 Task: Open Card Card0000000330 in Board Board0000000083 in Workspace WS0000000028 in Trello. Add Member nikhrathi889@gmail.com to Card Card0000000330 in Board Board0000000083 in Workspace WS0000000028 in Trello. Add Blue Label titled Label0000000330 to Card Card0000000330 in Board Board0000000083 in Workspace WS0000000028 in Trello. Add Checklist CL0000000330 to Card Card0000000330 in Board Board0000000083 in Workspace WS0000000028 in Trello. Add Dates with Start Date as Sep 01 2023 and Due Date as Sep 30 2023 to Card Card0000000330 in Board Board0000000083 in Workspace WS0000000028 in Trello
Action: Mouse moved to (298, 288)
Screenshot: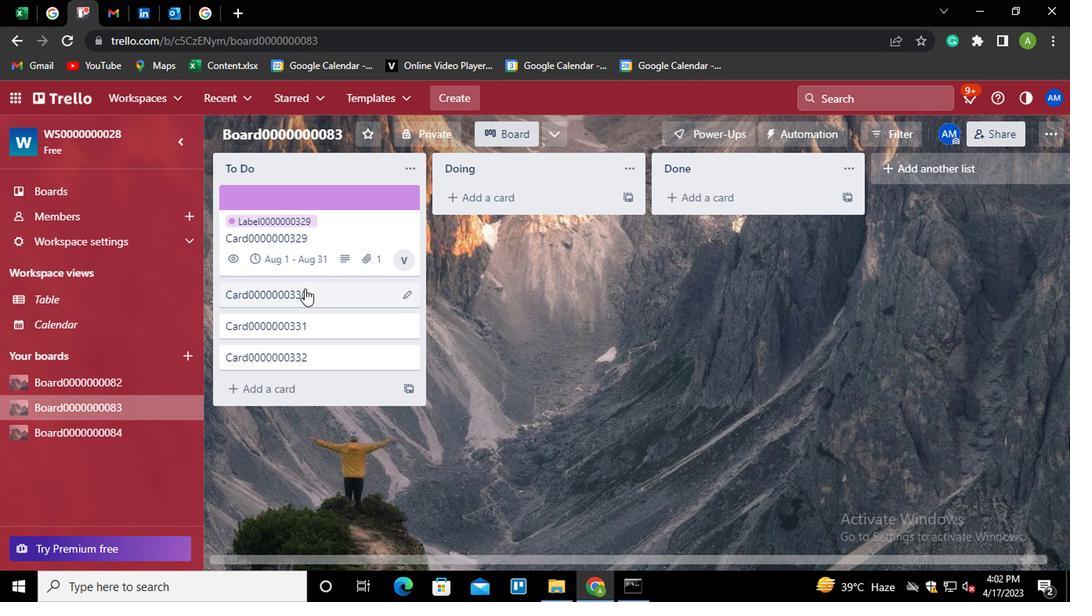 
Action: Mouse pressed left at (298, 288)
Screenshot: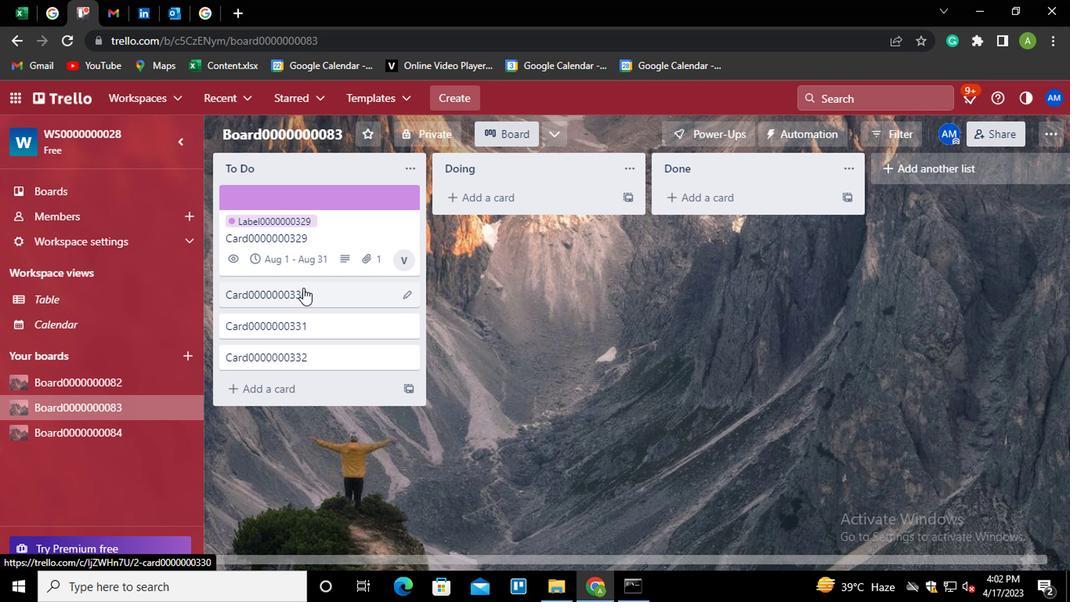 
Action: Mouse moved to (695, 220)
Screenshot: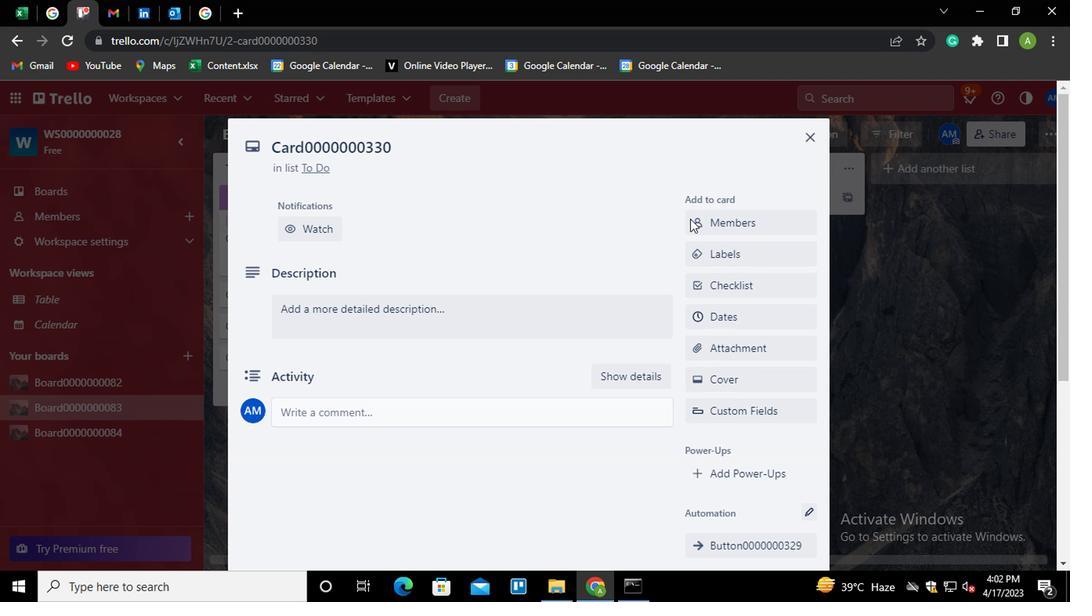 
Action: Mouse pressed left at (695, 220)
Screenshot: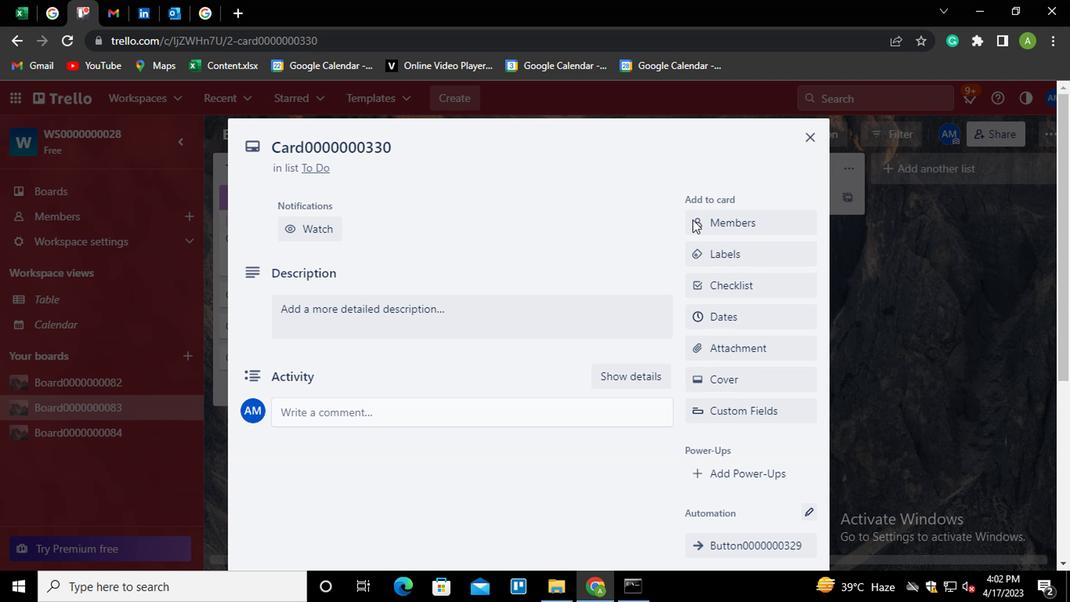 
Action: Mouse moved to (724, 272)
Screenshot: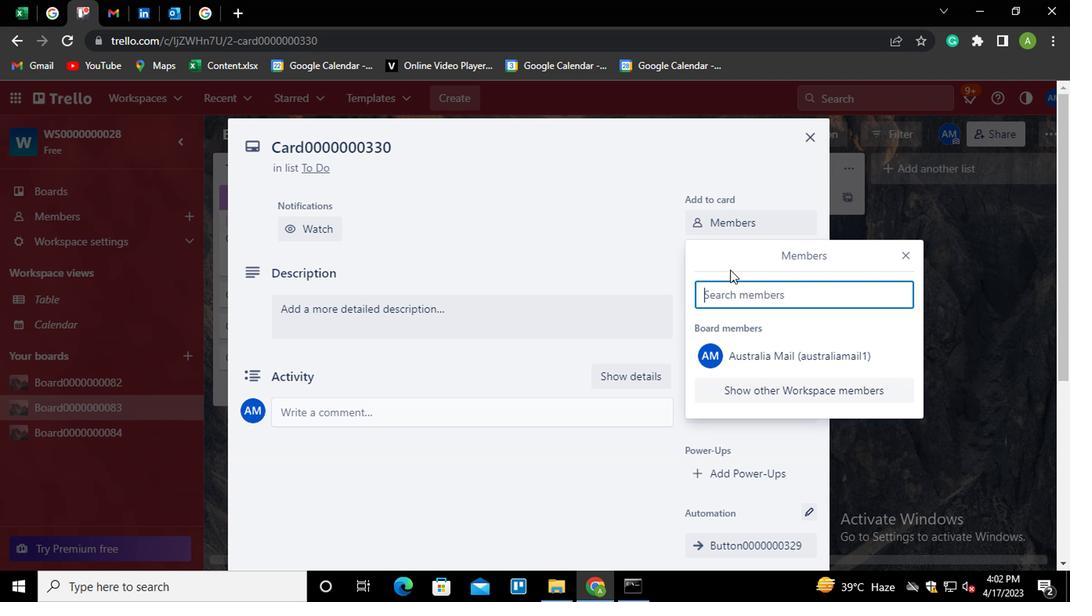 
Action: Key pressed nikhrathi889<Key.shift>@GMAIL.COM
Screenshot: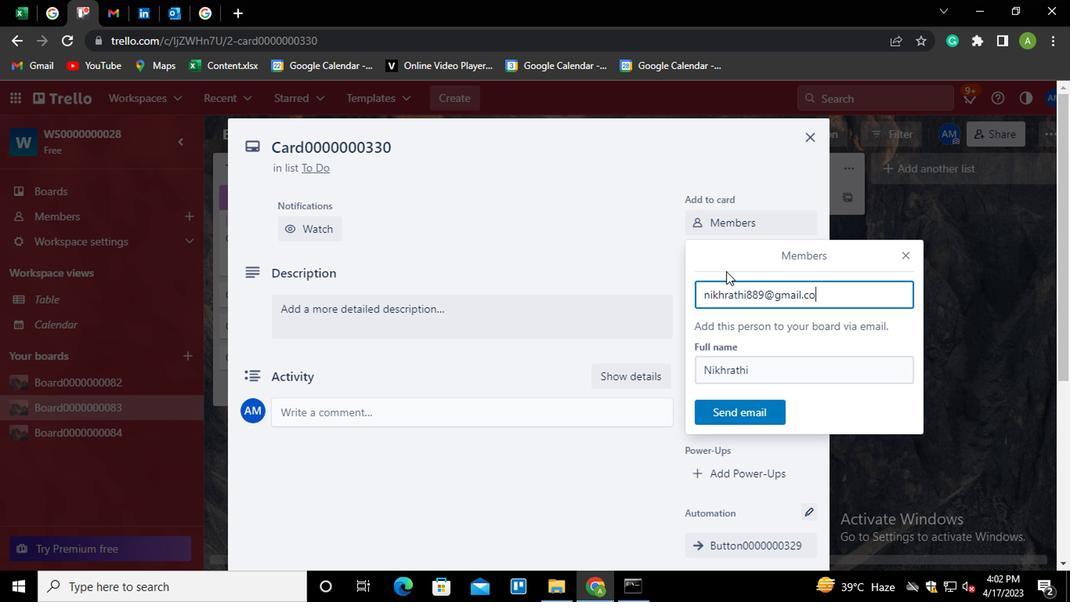 
Action: Mouse moved to (746, 417)
Screenshot: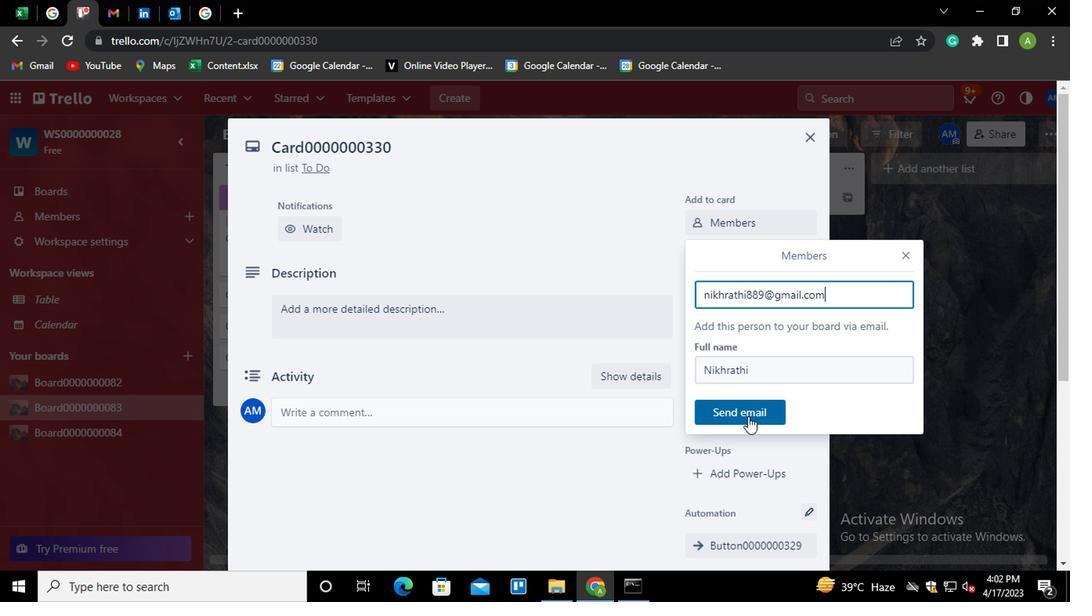 
Action: Mouse pressed left at (746, 417)
Screenshot: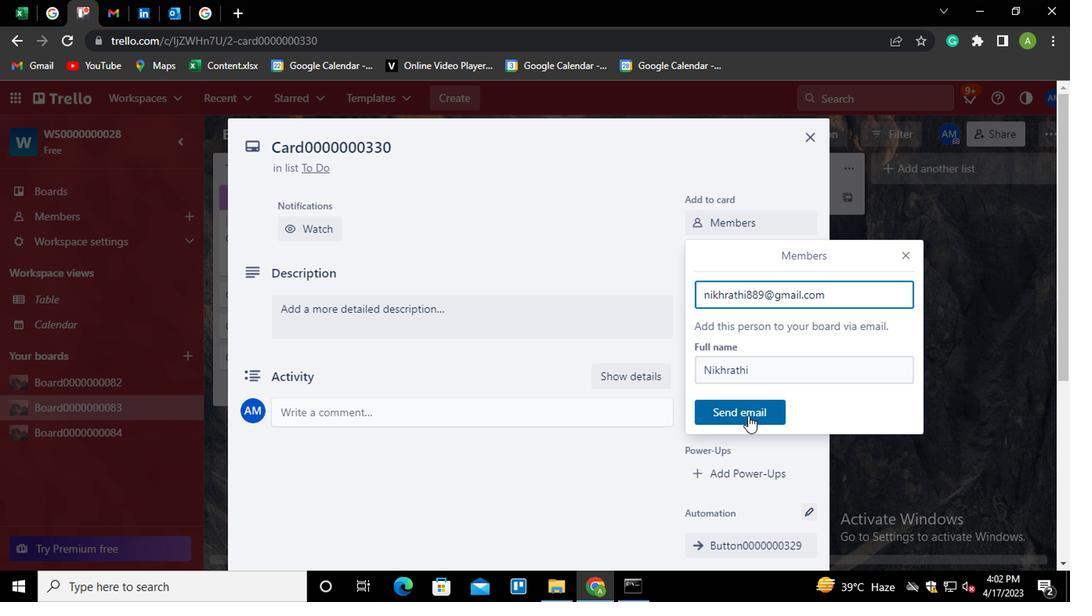 
Action: Mouse moved to (743, 256)
Screenshot: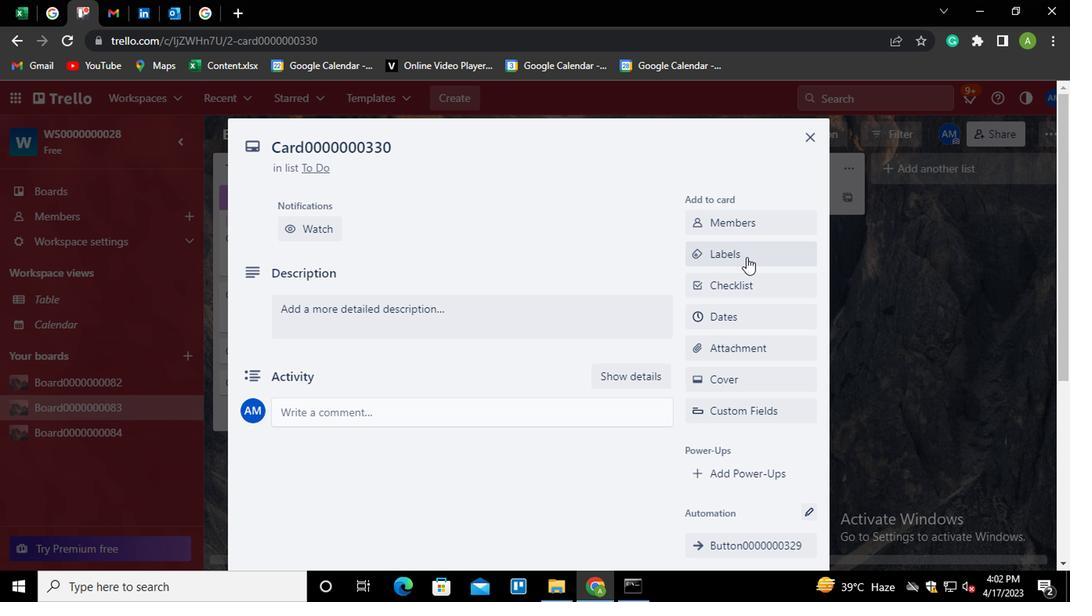 
Action: Mouse pressed left at (743, 256)
Screenshot: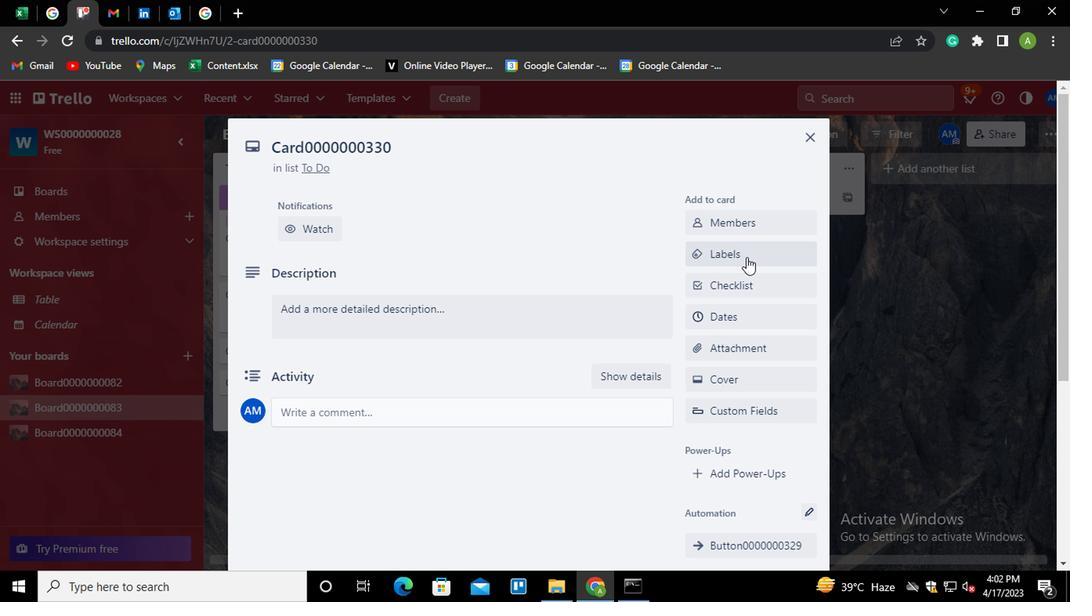 
Action: Mouse moved to (783, 380)
Screenshot: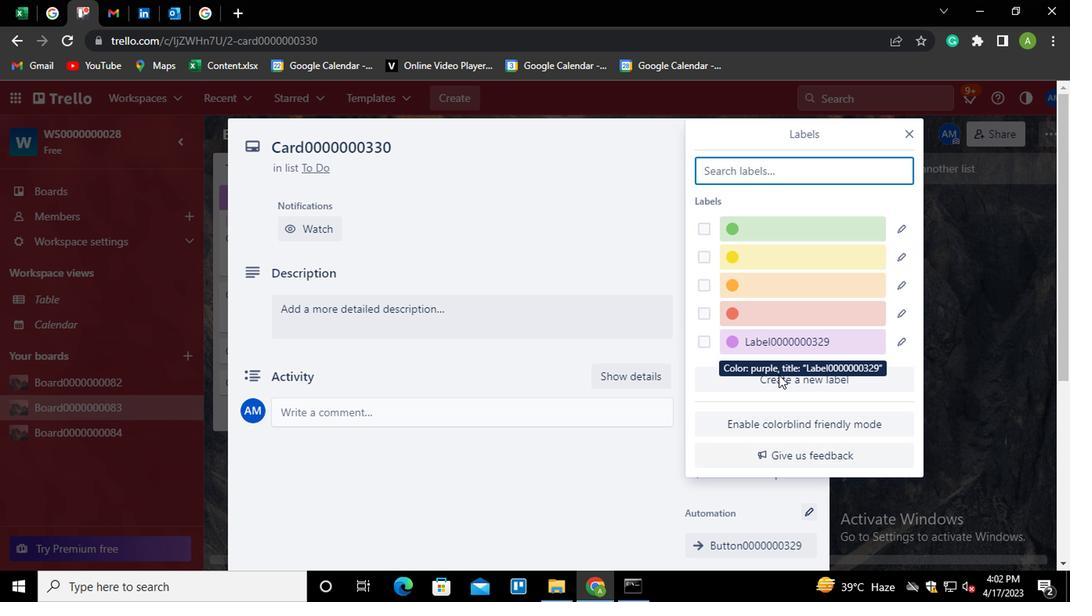 
Action: Mouse pressed left at (783, 380)
Screenshot: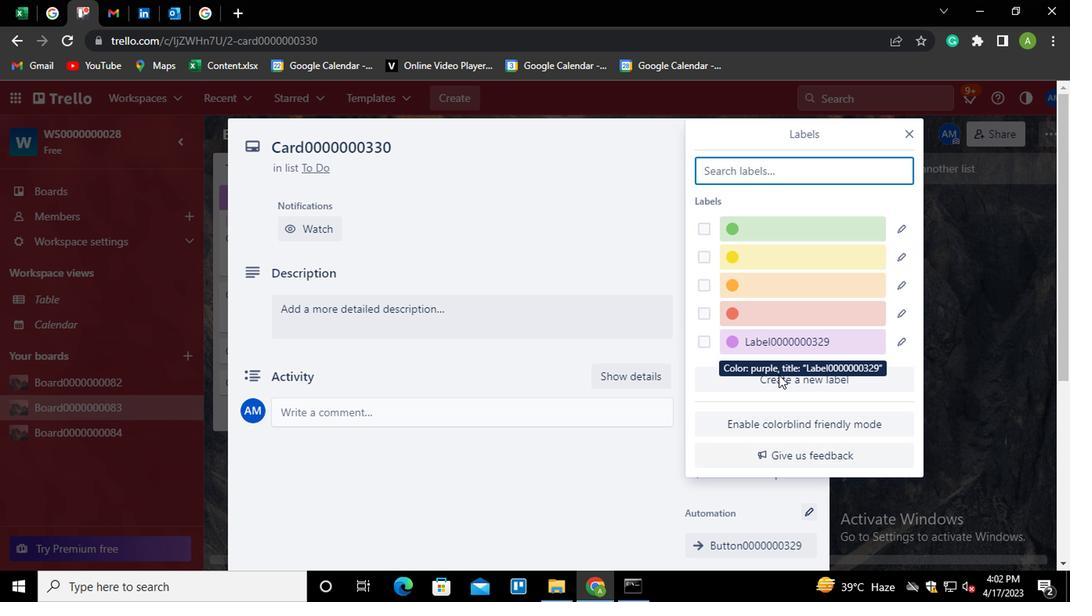 
Action: Mouse moved to (735, 273)
Screenshot: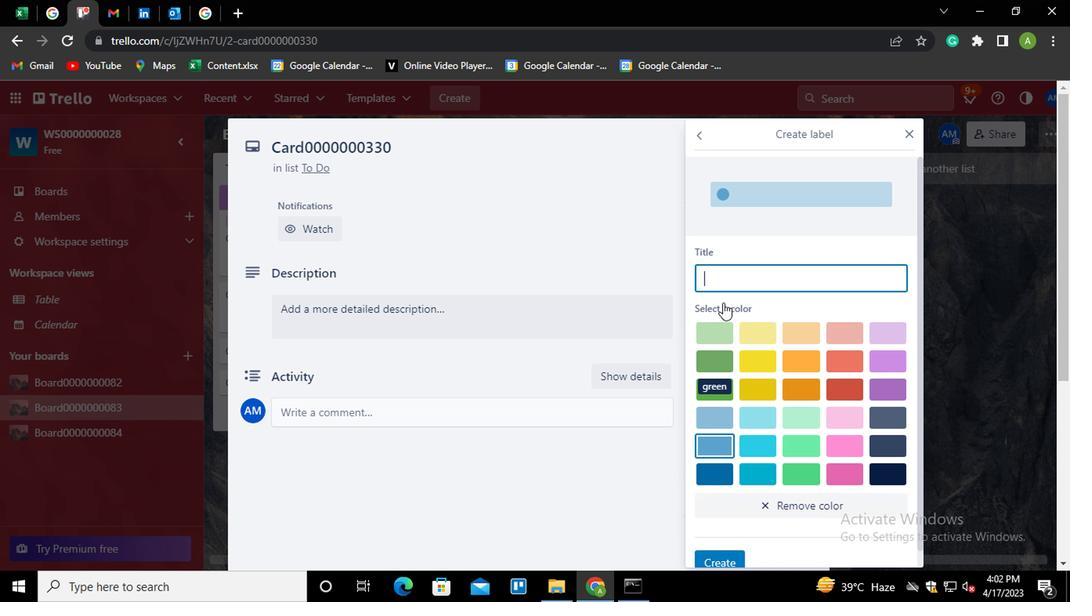 
Action: Mouse pressed left at (735, 273)
Screenshot: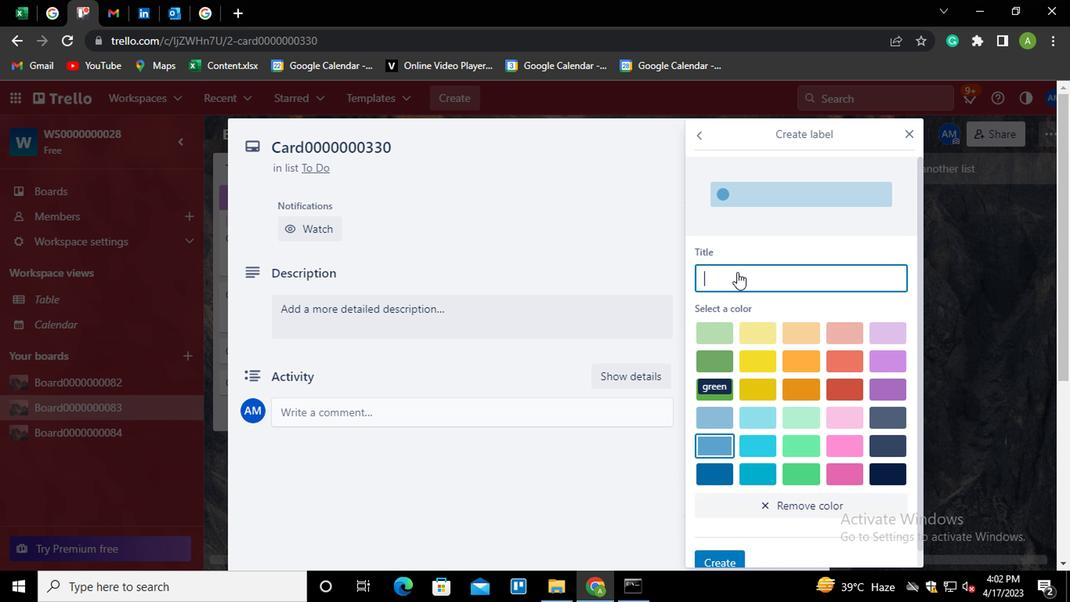 
Action: Key pressed <Key.shift>LABEL0000000330
Screenshot: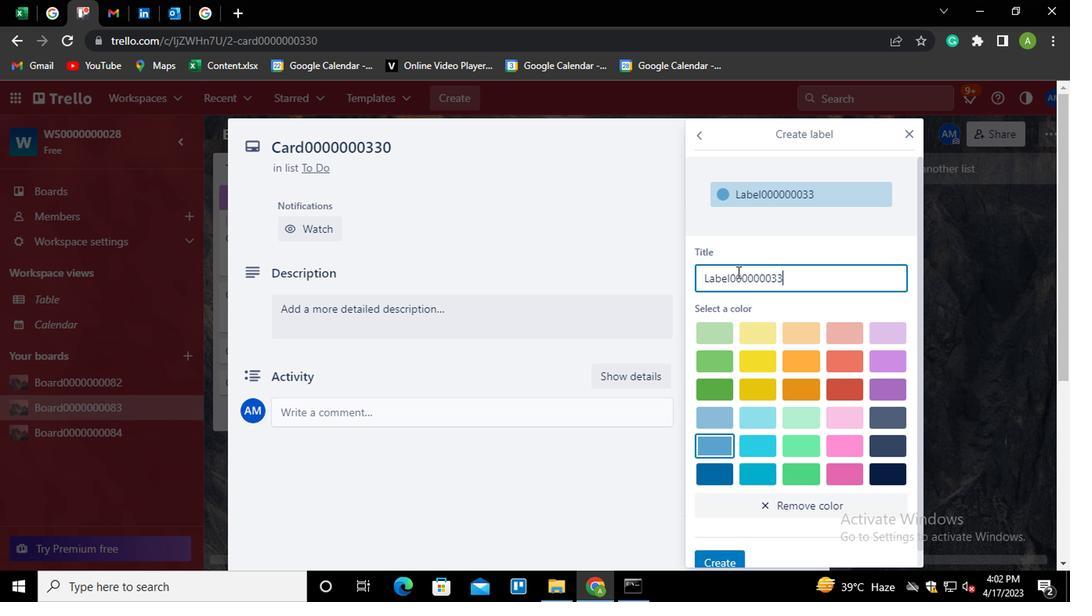 
Action: Mouse moved to (723, 555)
Screenshot: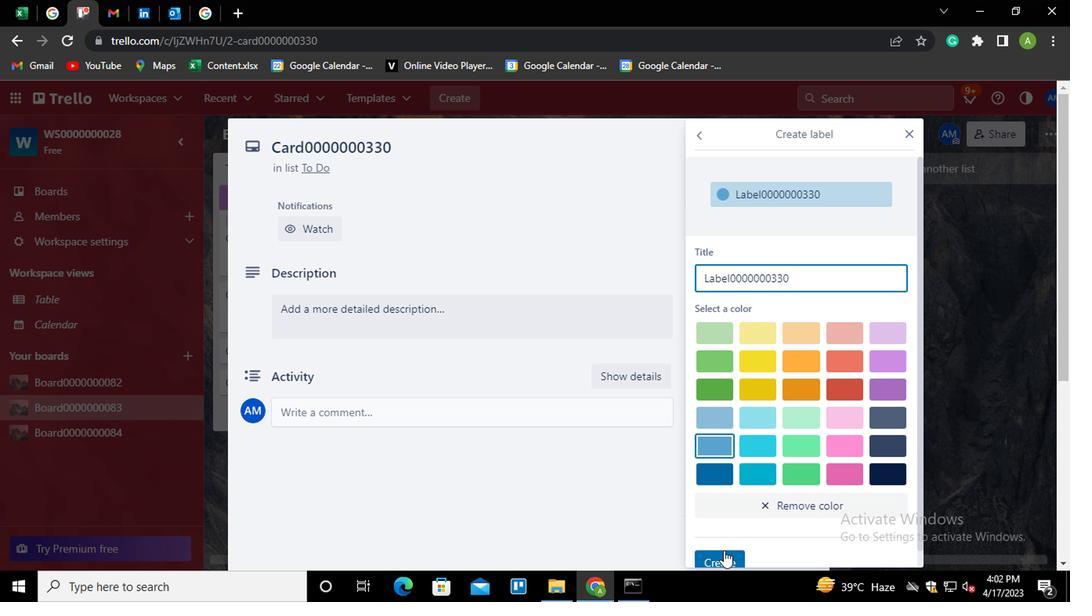 
Action: Mouse pressed left at (723, 555)
Screenshot: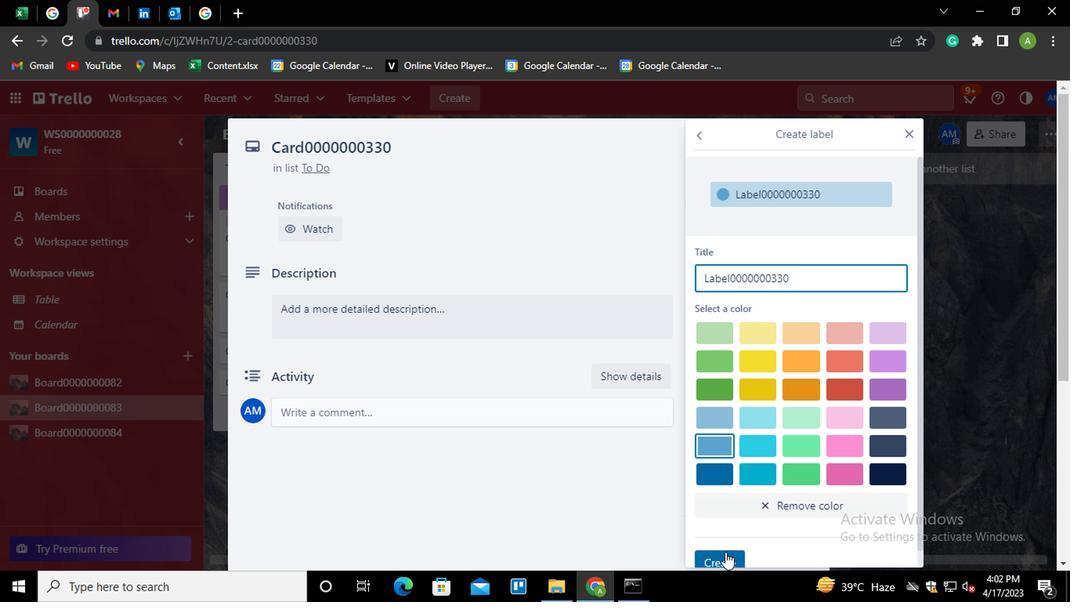 
Action: Mouse moved to (645, 269)
Screenshot: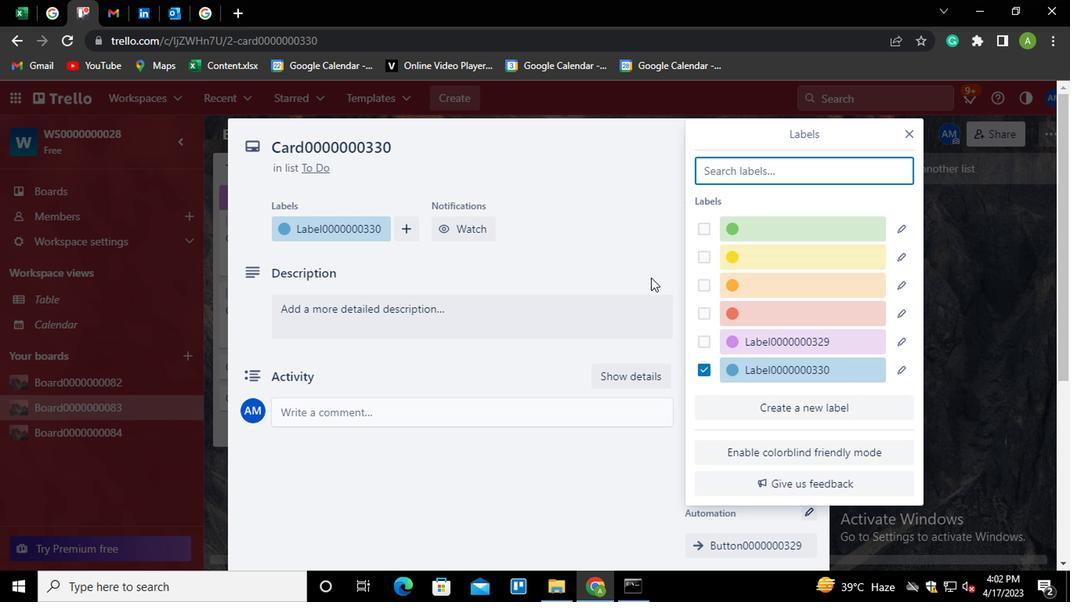 
Action: Mouse pressed left at (645, 269)
Screenshot: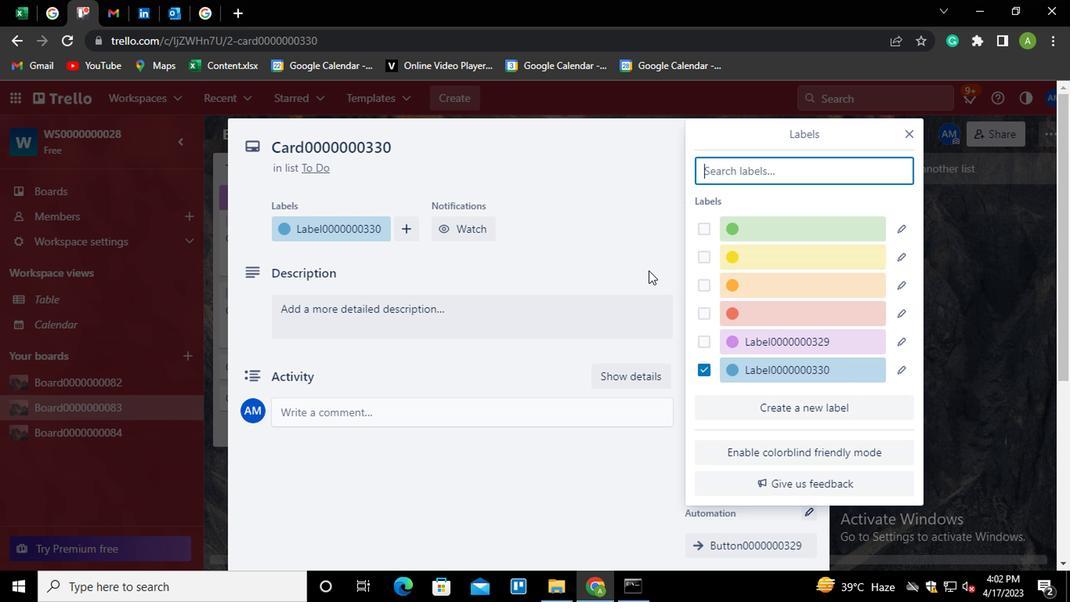 
Action: Mouse moved to (746, 282)
Screenshot: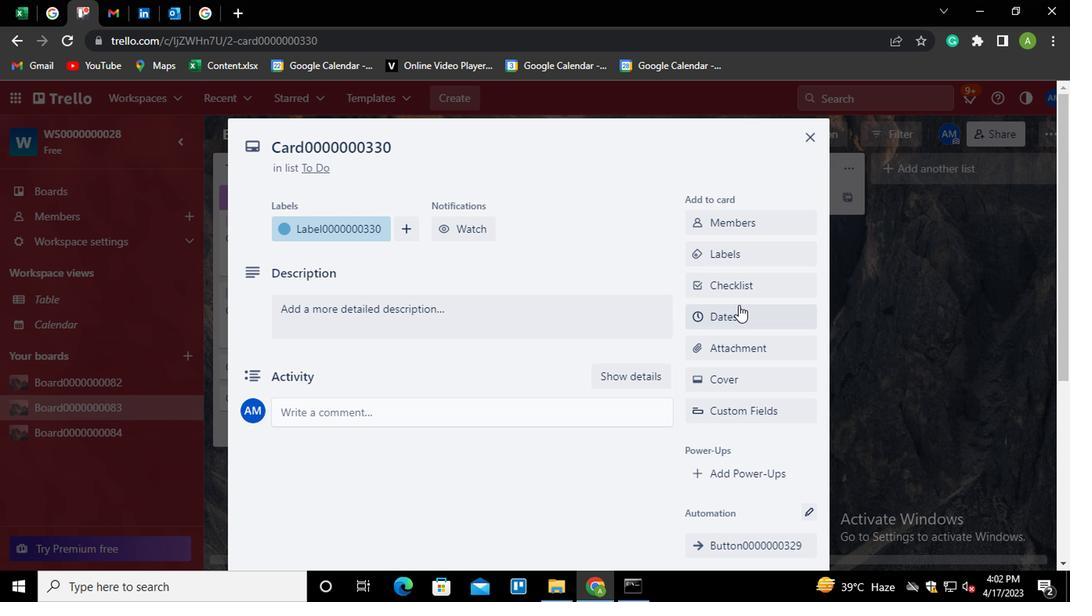 
Action: Mouse pressed left at (746, 282)
Screenshot: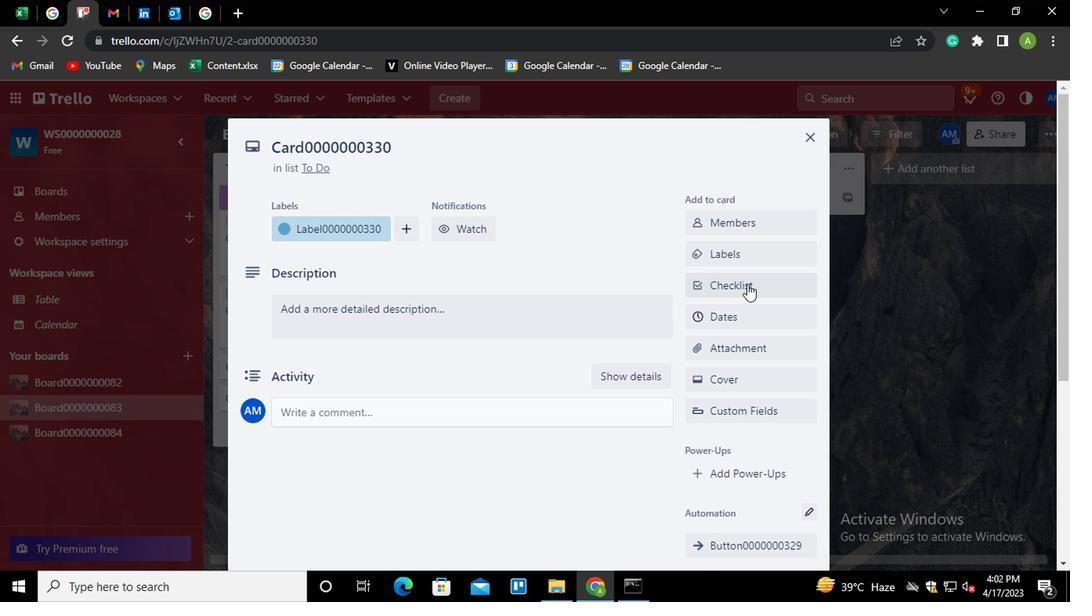 
Action: Key pressed <Key.shift>CL0000000330
Screenshot: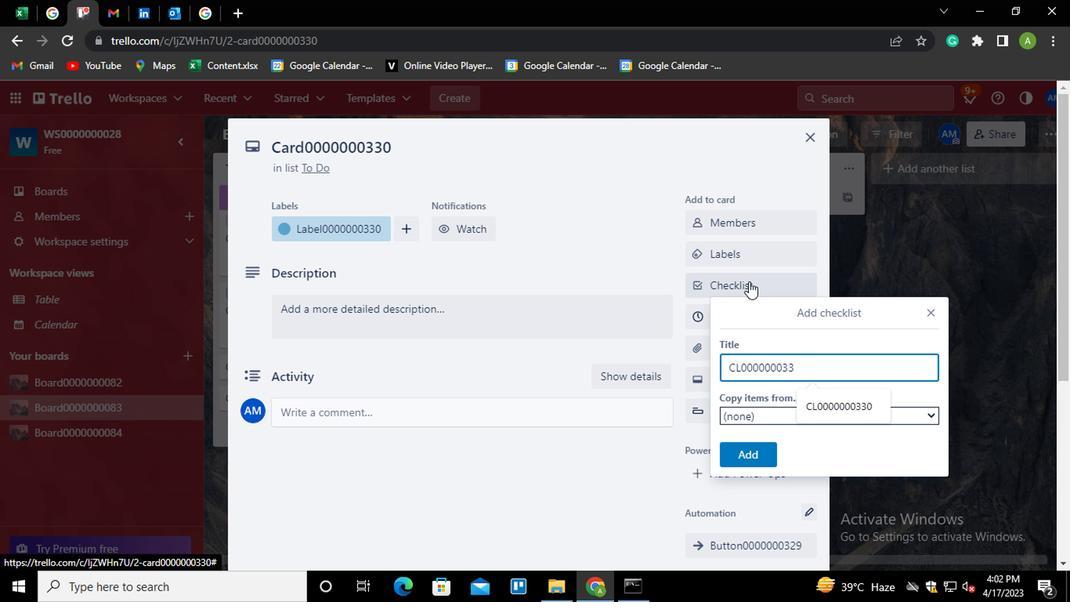 
Action: Mouse moved to (746, 449)
Screenshot: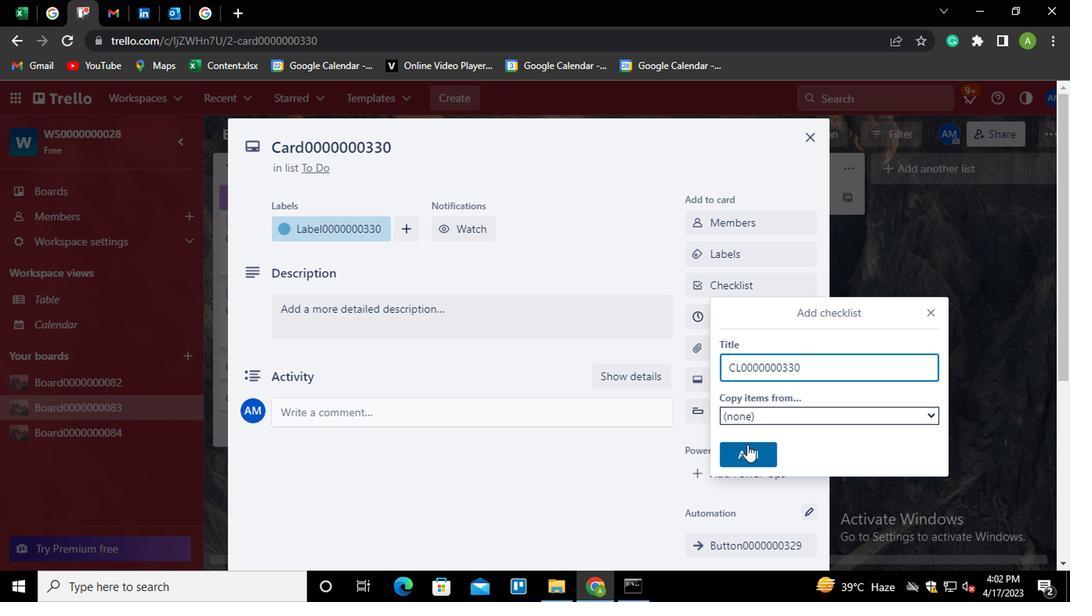 
Action: Mouse pressed left at (746, 449)
Screenshot: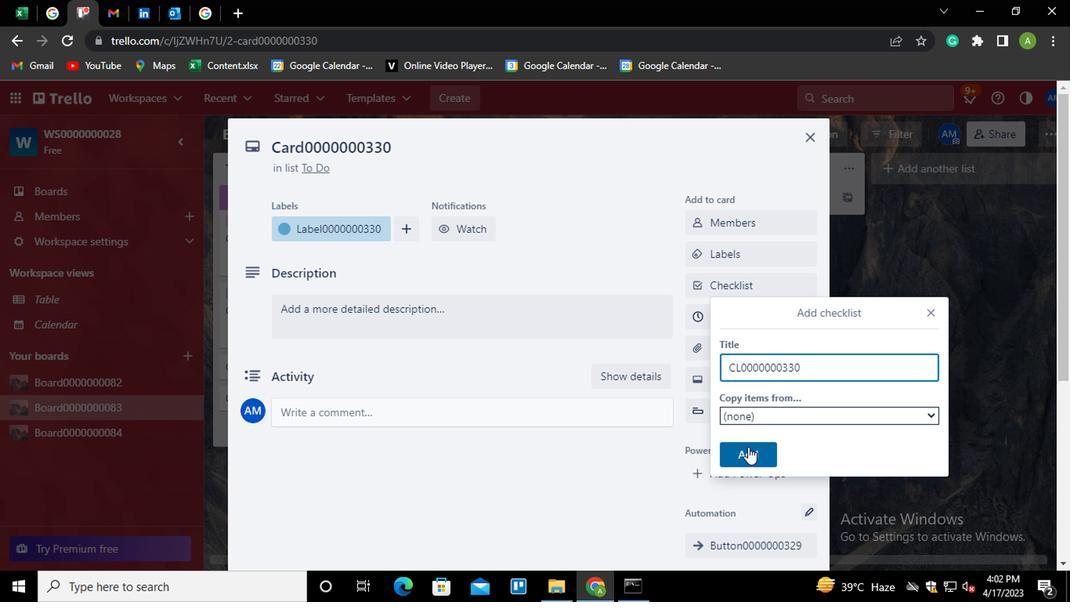 
Action: Mouse moved to (744, 320)
Screenshot: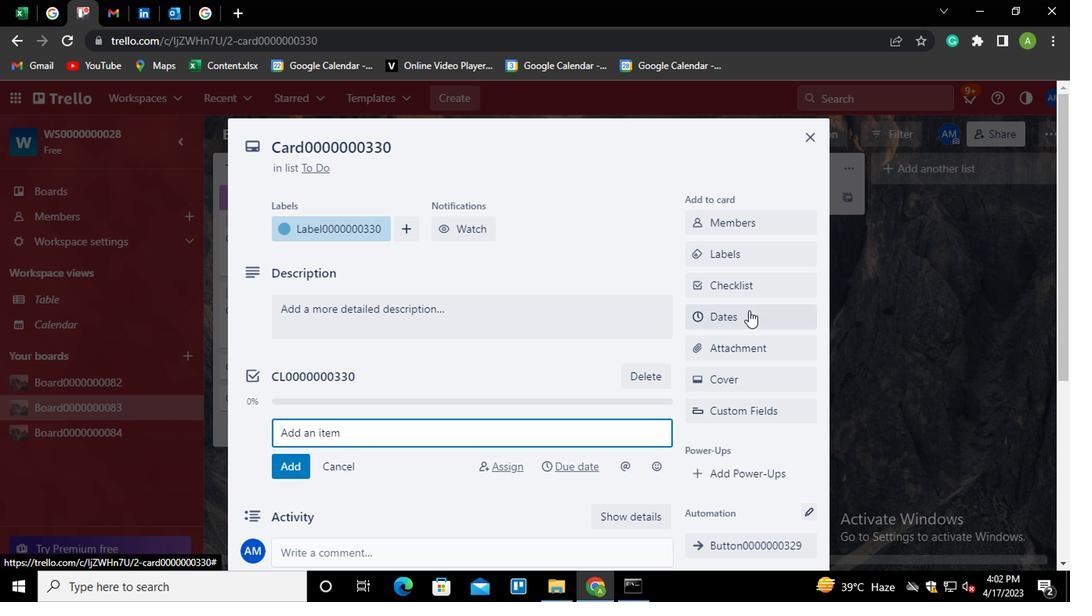 
Action: Mouse pressed left at (744, 320)
Screenshot: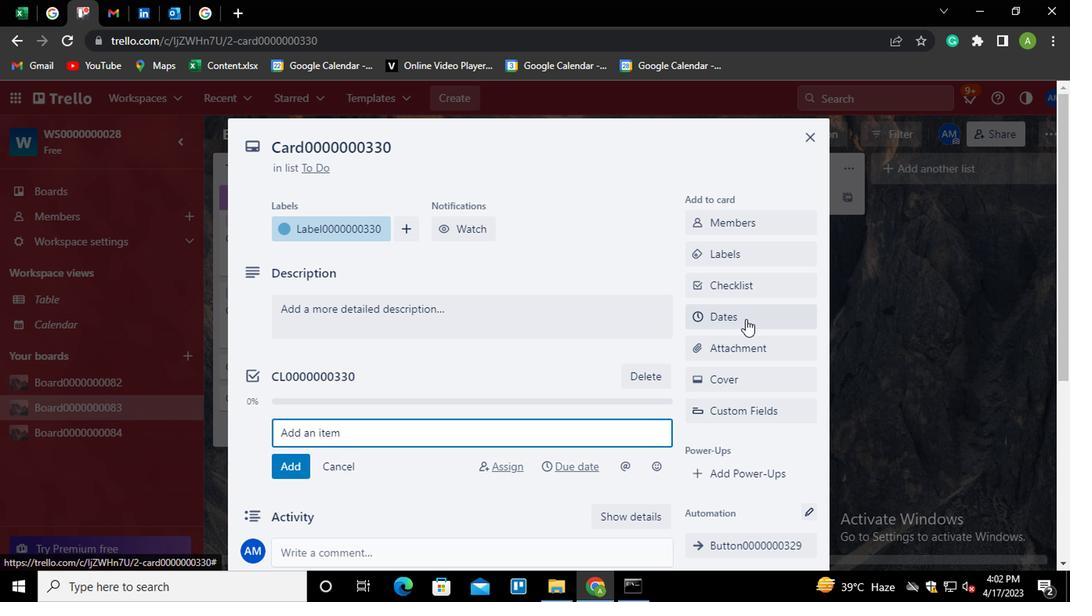 
Action: Mouse moved to (700, 417)
Screenshot: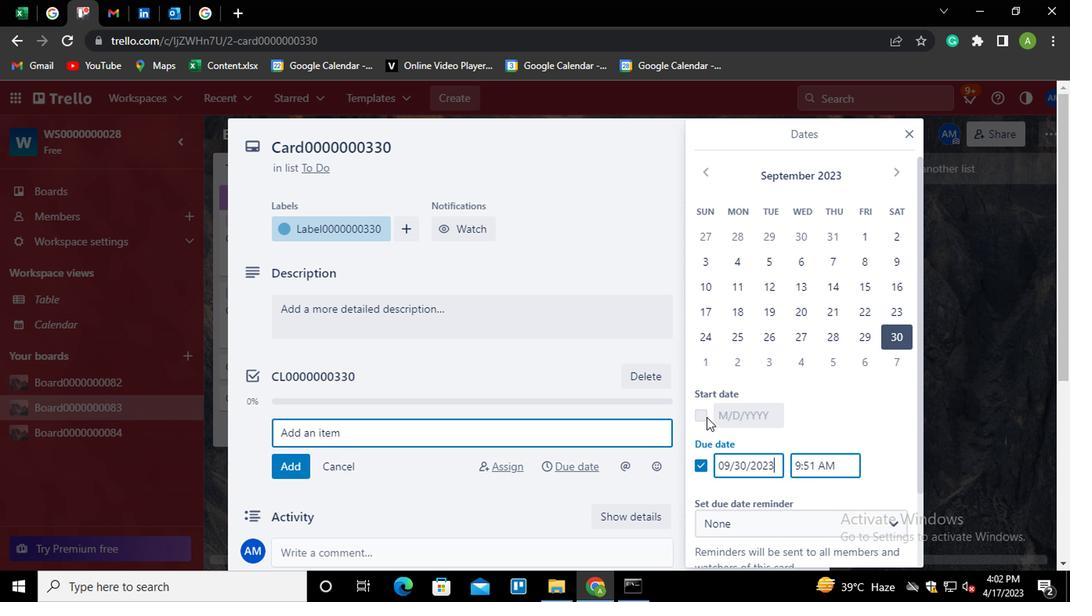 
Action: Mouse pressed left at (700, 417)
Screenshot: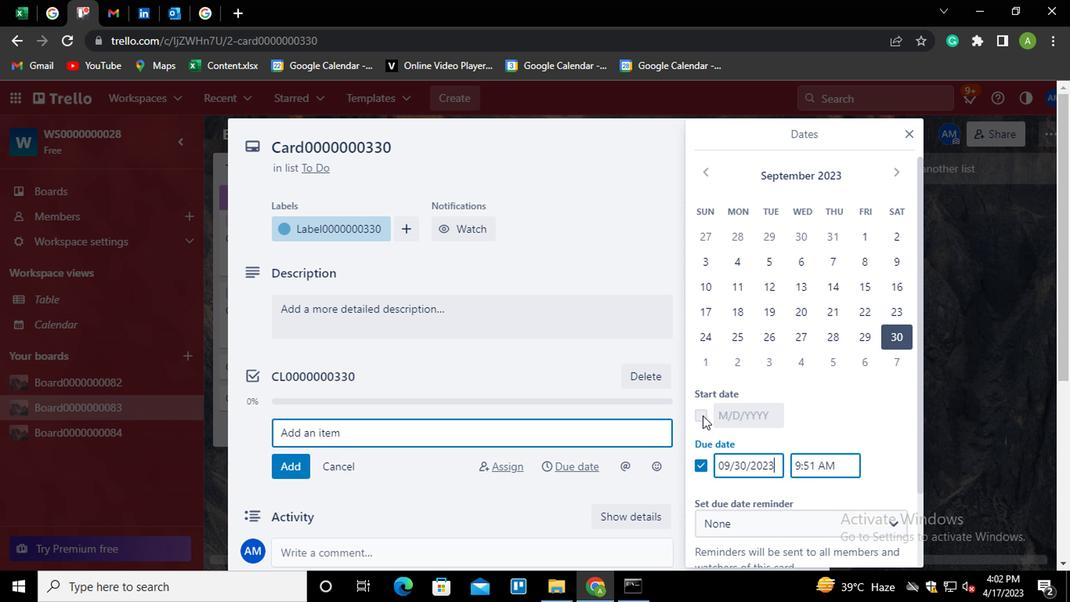 
Action: Mouse moved to (836, 416)
Screenshot: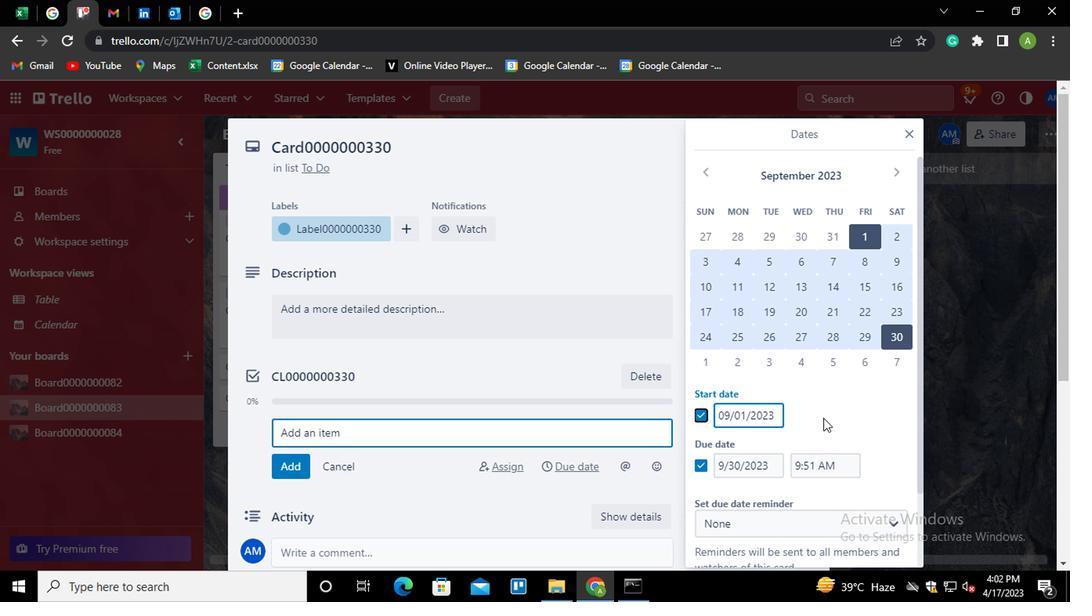 
Action: Mouse pressed left at (836, 416)
Screenshot: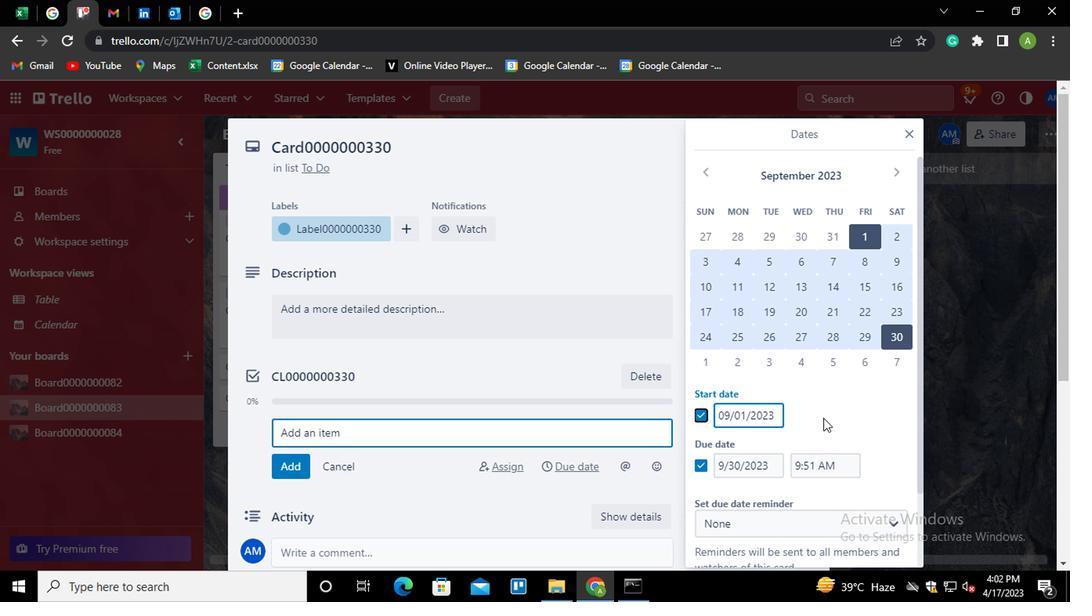 
Action: Mouse moved to (835, 414)
Screenshot: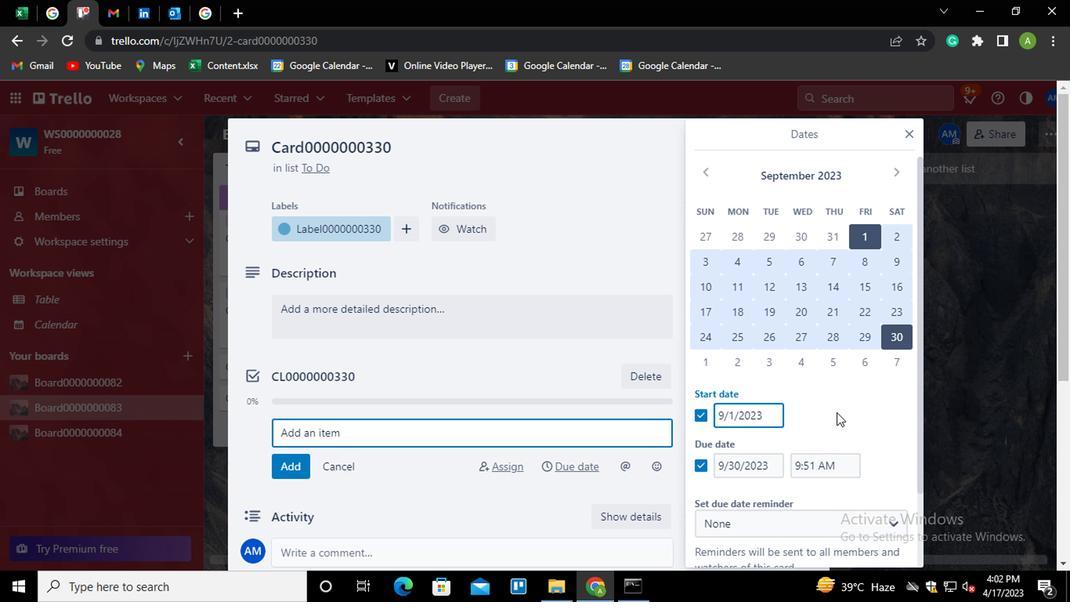 
Action: Mouse scrolled (835, 413) with delta (0, 0)
Screenshot: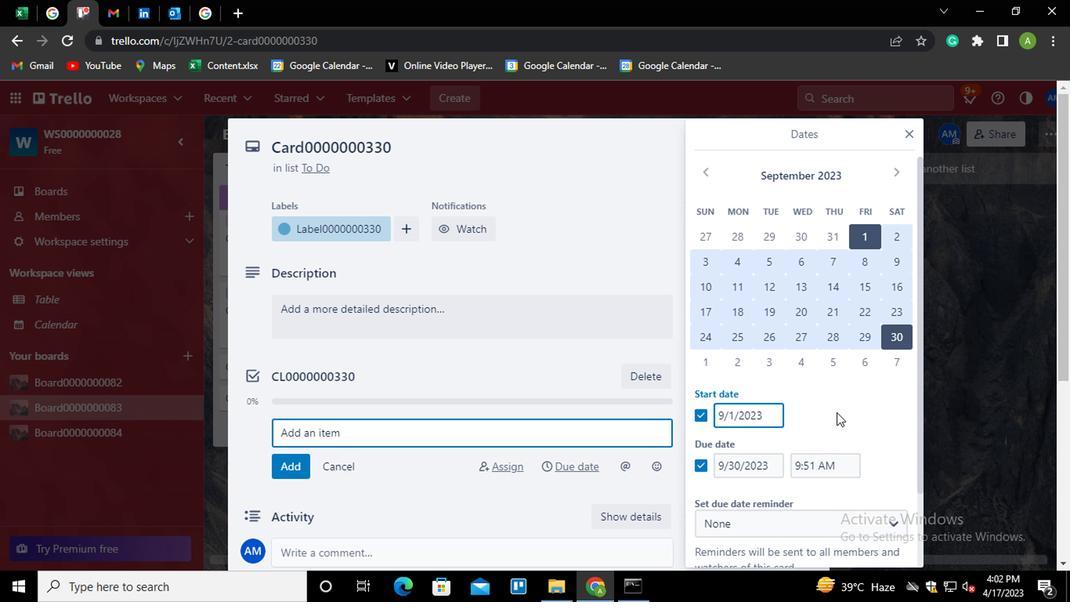 
Action: Mouse scrolled (835, 413) with delta (0, 0)
Screenshot: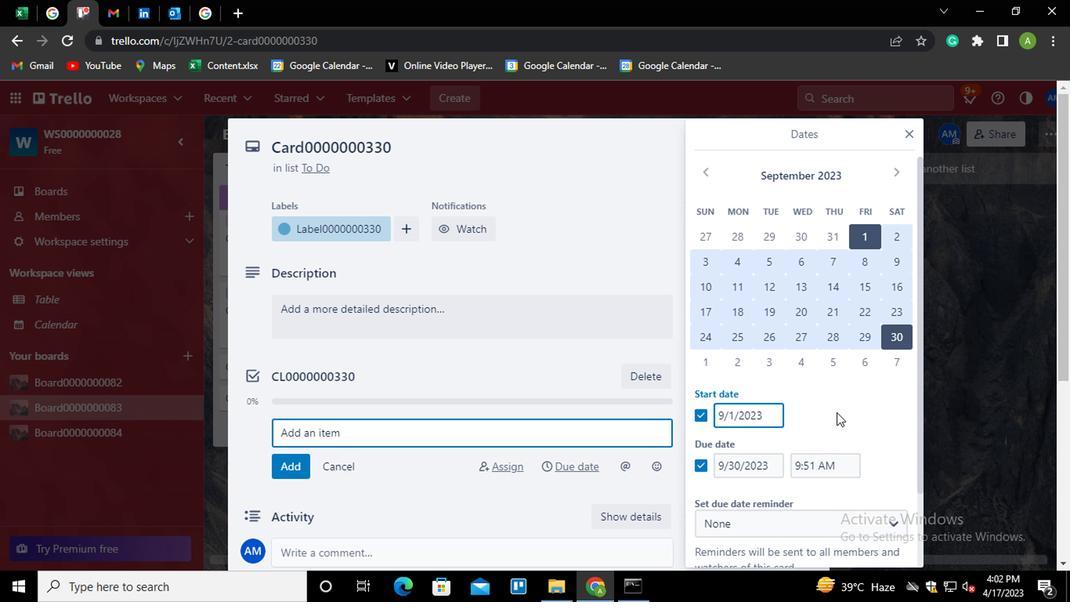 
Action: Mouse scrolled (835, 413) with delta (0, 0)
Screenshot: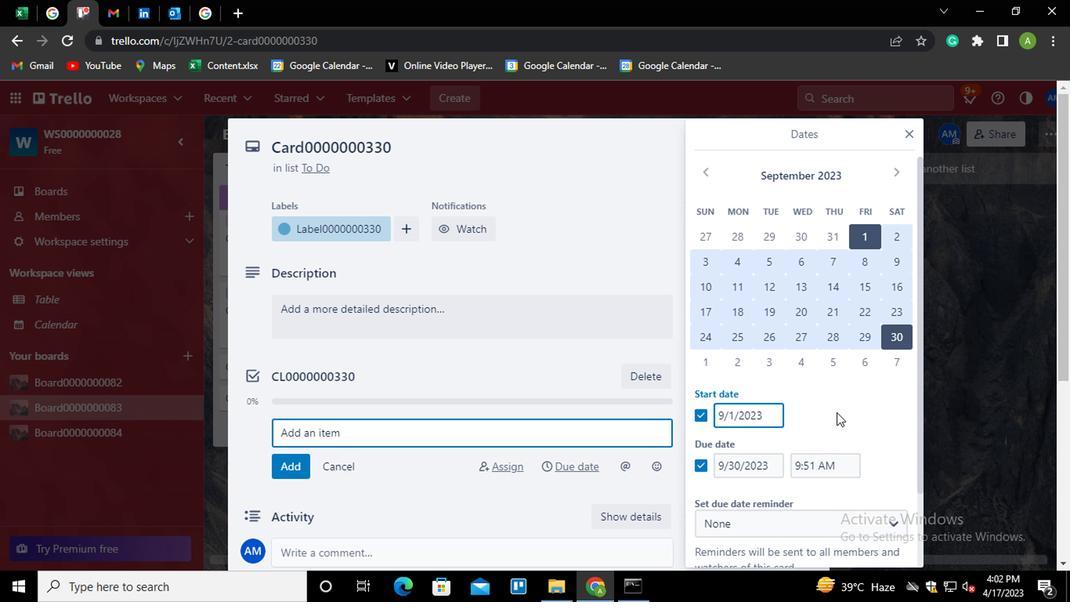 
Action: Mouse scrolled (835, 413) with delta (0, 0)
Screenshot: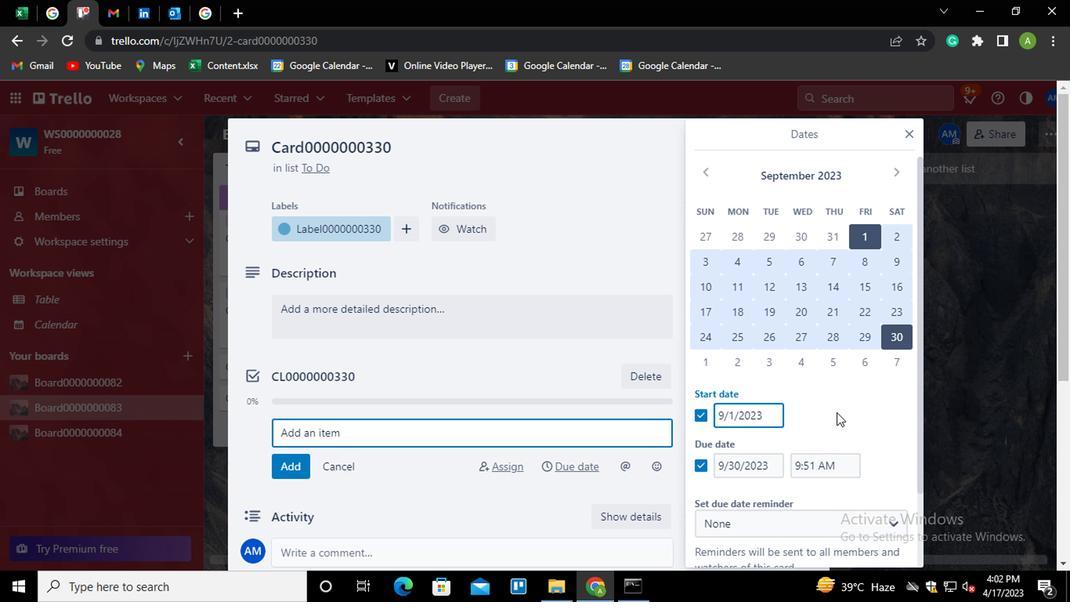 
Action: Mouse moved to (794, 509)
Screenshot: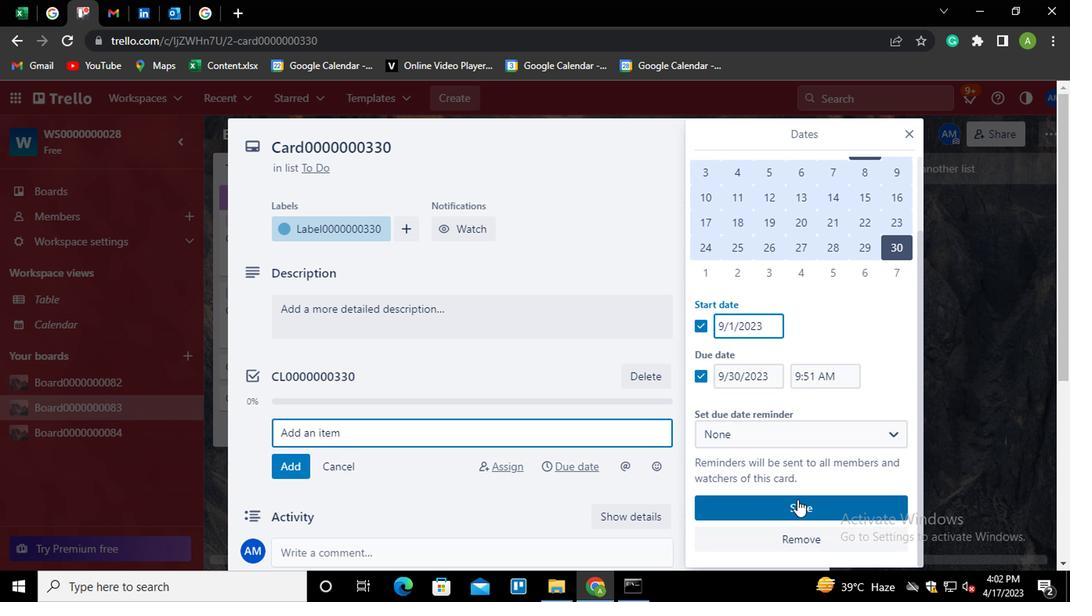 
Action: Mouse pressed left at (794, 509)
Screenshot: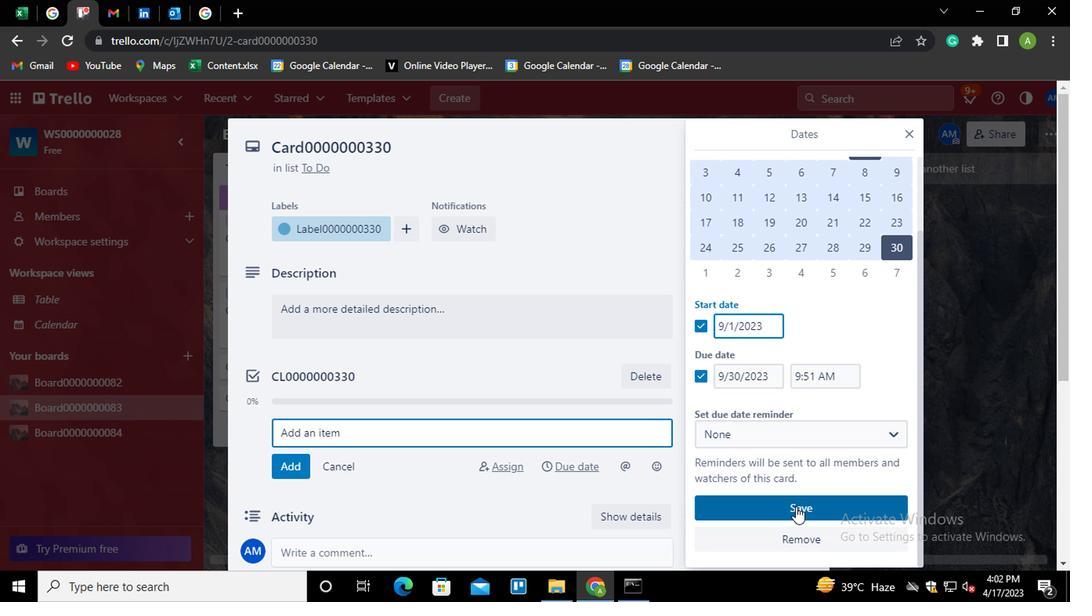 
Action: Mouse moved to (637, 317)
Screenshot: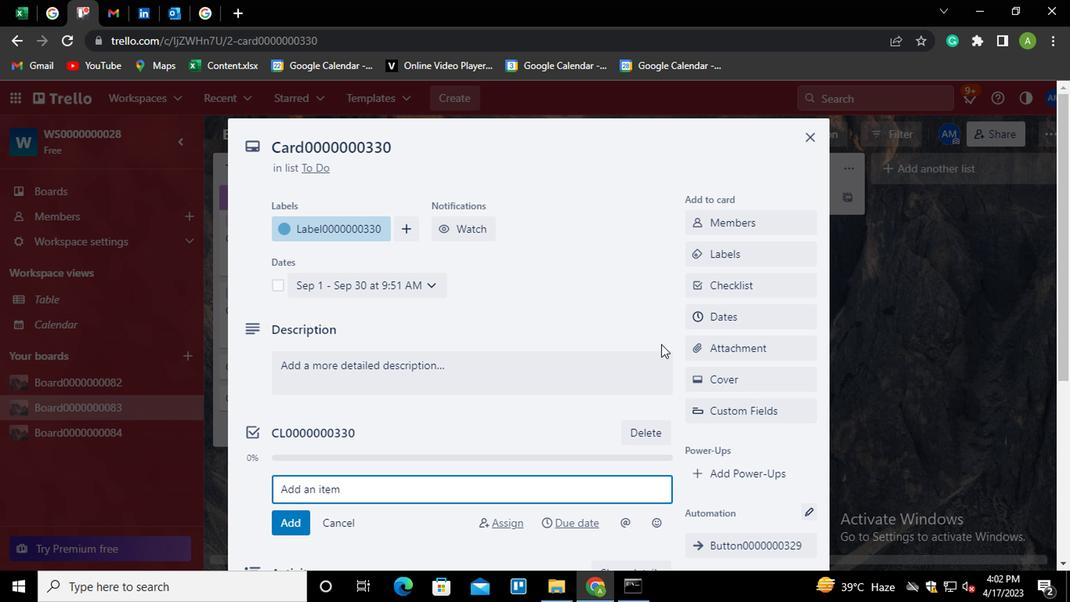 
